 Task: Resolution and Aspect Ratio: Pad a video to a specific resolution.
Action: Mouse moved to (581, 393)
Screenshot: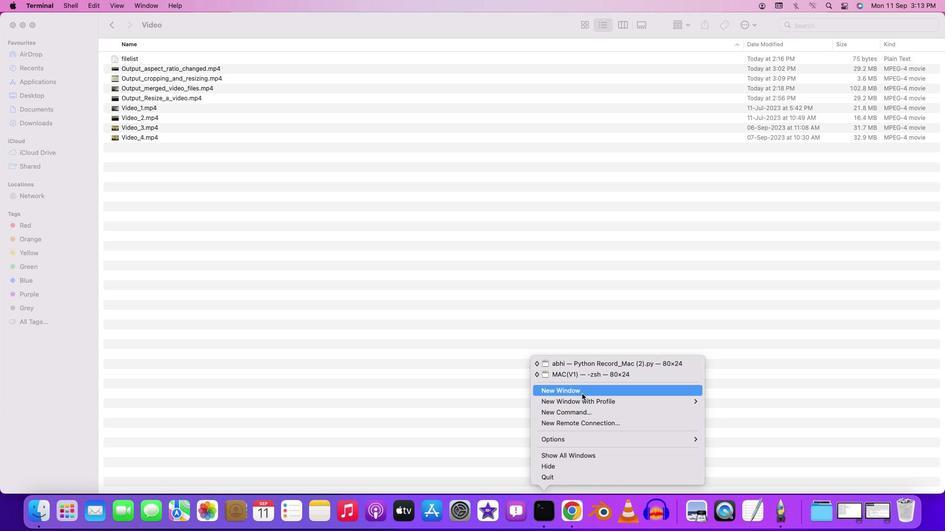 
Action: Mouse pressed left at (581, 393)
Screenshot: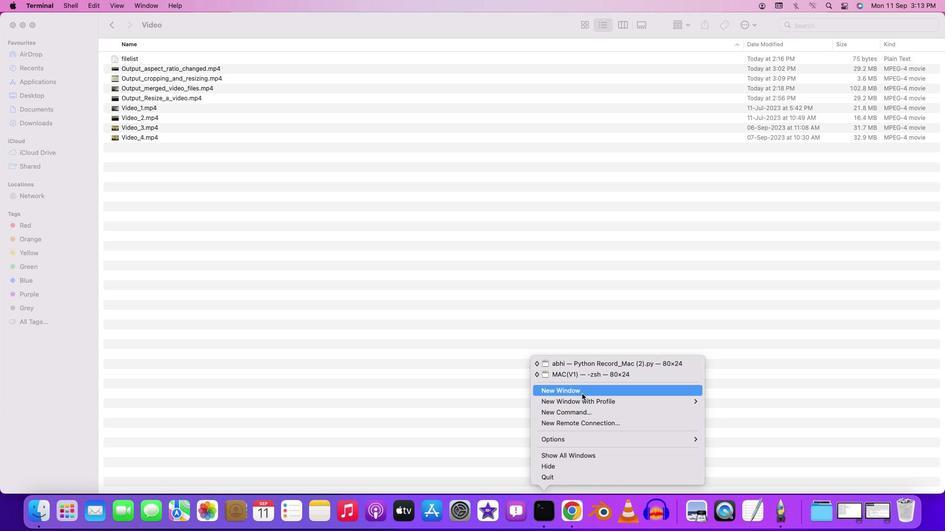
Action: Mouse moved to (581, 393)
Screenshot: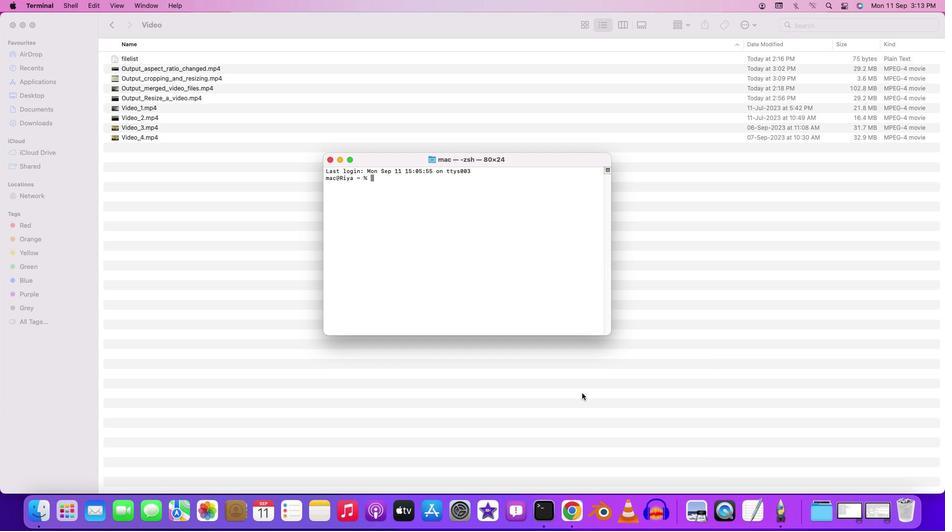 
Action: Key pressed 'c''d'Key.space'd''e''s''k''t''o''p'Key.enter'c''d'Key.spaceKey.shift'F''F''m''p''e''g'Key.enter'c''d'Key.space'd'Key.backspace'm''e''r''g''i''n'Key.enter'c''d''m'Key.backspaceKey.space'm''e''r''g''i''n''g'Key.enter'c''d'Key.spaceKey.shift'V''i''d''e''o'Key.enterKey.shift'f''f'
Screenshot: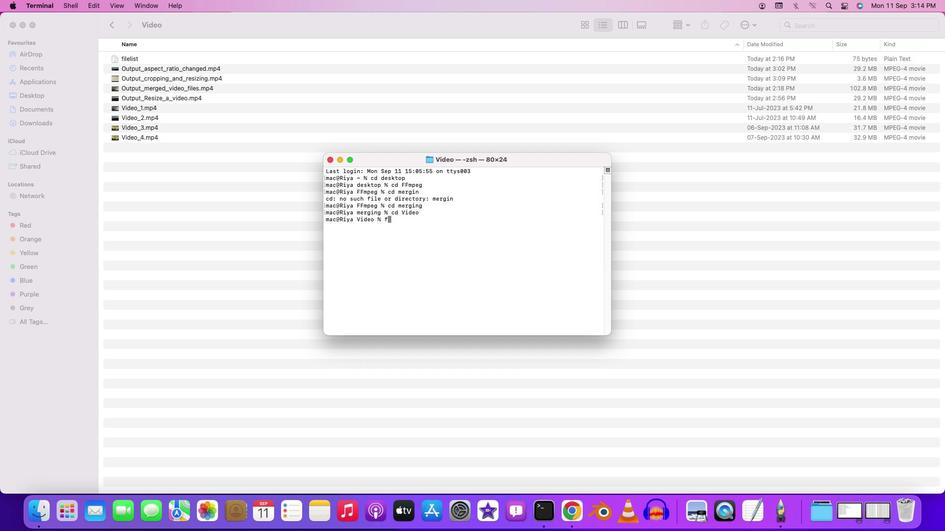 
Action: Mouse moved to (582, 507)
Screenshot: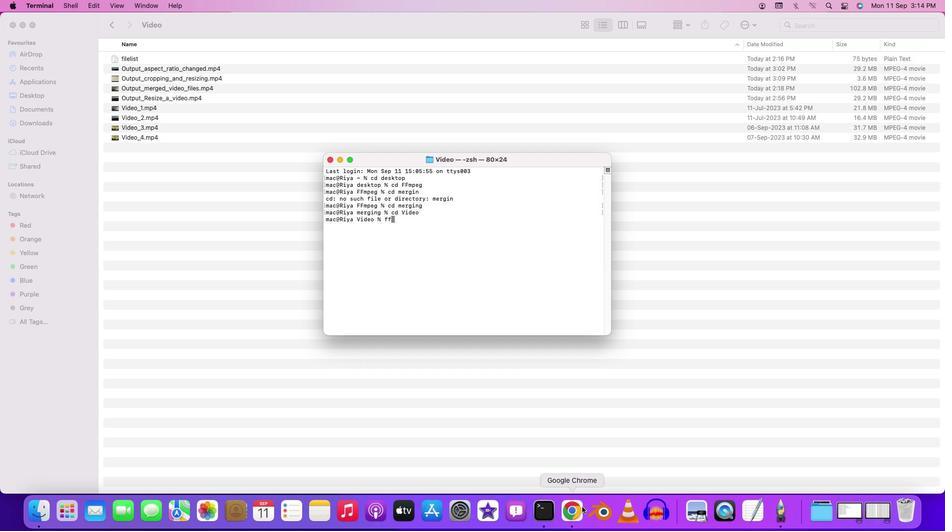 
Action: Mouse pressed left at (582, 507)
Screenshot: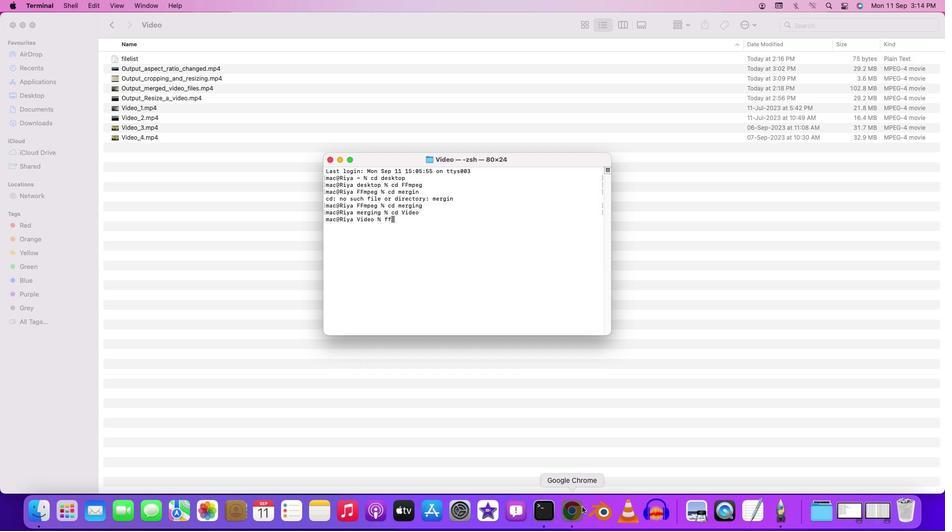 
Action: Mouse moved to (407, 221)
Screenshot: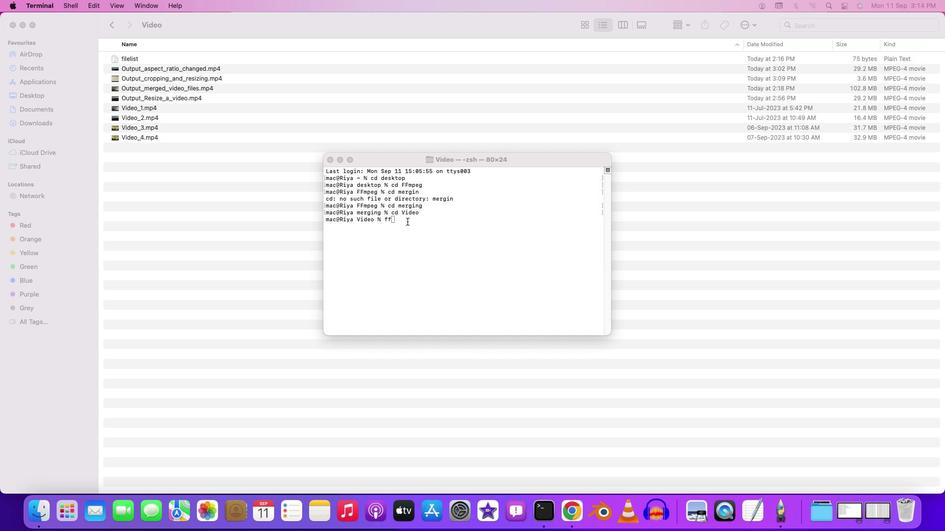 
Action: Mouse pressed left at (407, 221)
Screenshot: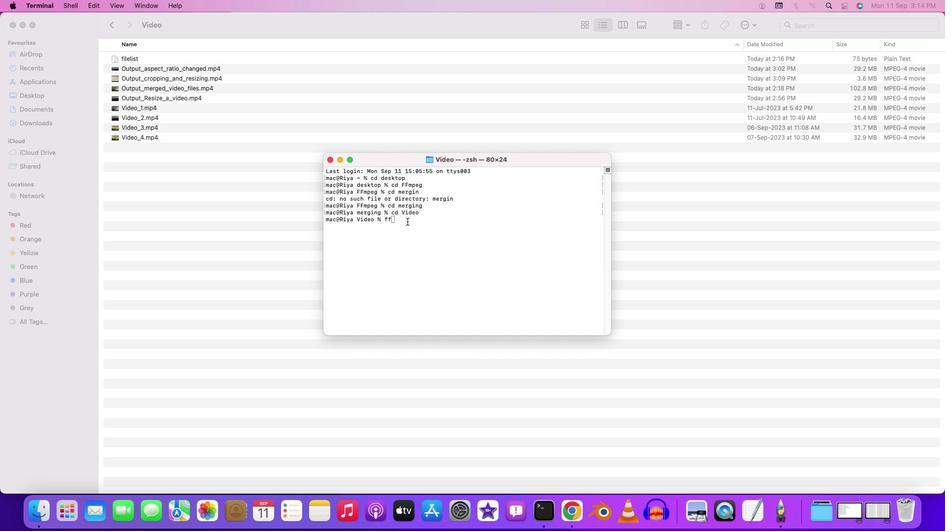 
Action: Key pressed 'm''p''e''g'Key.space'-''i'Key.space'i''n''p''u''t''t'Key.backspaceKey.spaceKey.backspaceKey.backspaceKey.backspaceKey.backspaceKey.backspaceKey.backspaceKey.shift'V''i''d''e''o'Key.shift'_''2''.''m''p''4'Key.space'-''v''f'Key.spaceKey.shift'"''p''a''d''=''1''2''8''0'Key.shift':''7''2''0'Key.shift':'Key.shift'(''o''w''-''i''w'Key.shift')''/''2'Key.shift':'Key.shift'(''o''h''-''i''h'Key.shift')''/''2'Key.shift'"'Key.space'-''c'Key.shift':''a'Key.space'c''o''p''y'Key.spaceKey.shift'O''u''t''p''u''t'Key.shift'_''p''a''d''d''i''n''g'Key.shift'_''a'Key.shift'_'Key.shift'V''i''d''e''o''.''m''p''4'Key.leftKey.leftKey.leftKey.leftKey.leftKey.leftKey.leftKey.leftKey.leftKey.leftKey.leftKey.leftKey.leftKey.leftKey.leftKey.leftKey.leftKey.leftKey.leftKey.leftKey.leftKey.leftKey.leftKey.leftKey.leftKey.leftKey.leftKey.leftKey.leftKey.leftKey.leftKey.leftKey.leftKey.leftKey.leftKey.leftKey.leftKey.leftKey.leftKey.leftKey.leftKey.leftKey.leftKey.leftKey.leftKey.leftKey.leftKey.leftKey.leftKey.leftKey.leftKey.leftKey.leftKey.leftKey.leftKey.leftKey.leftKey.leftKey.leftKey.leftKey.leftKey.rightKey.rightKey.rightKey.leftKey.leftKey.leftKey.leftKey.rightKey.rightKey.rightKey.rightKey.rightKey.rightKey.rightKey.rightKey.rightKey.rightKey.rightKey.rightKey.rightKey.rightKey.rightKey.rightKey.rightKey.rightKey.rightKey.rightKey.rightKey.rightKey.rightKey.rightKey.rightKey.rightKey.rightKey.rightKey.leftKey.rightKey.rightKey.rightKey.rightKey.rightKey.rightKey.rightKey.rightKey.rightKey.rightKey.rightKey.rightKey.rightKey.rightKey.rightKey.rightKey.rightKey.rightKey.rightKey.rightKey.rightKey.rightKey.rightKey.rightKey.rightKey.rightKey.rightKey.rightKey.rightKey.rightKey.rightKey.rightKey.rightKey.rightKey.rightKey.rightKey.enter
Screenshot: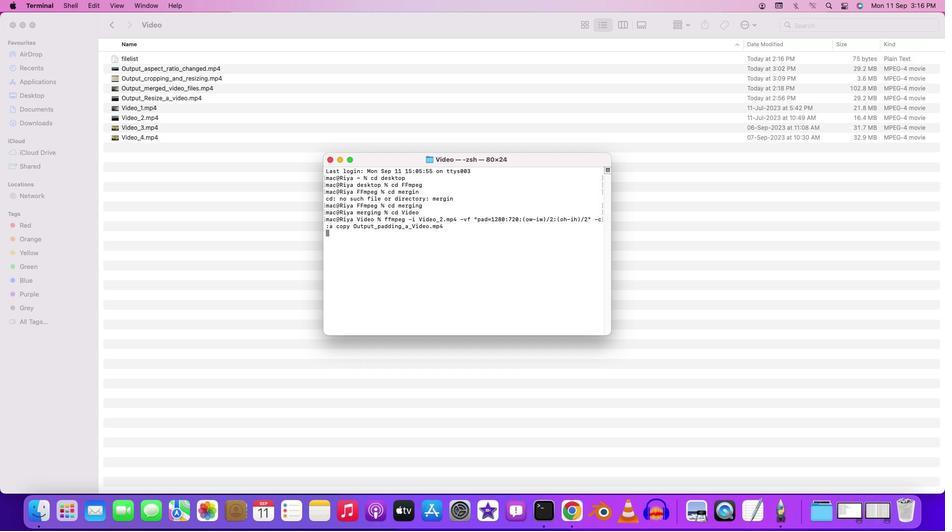 
Action: Mouse moved to (471, 220)
Screenshot: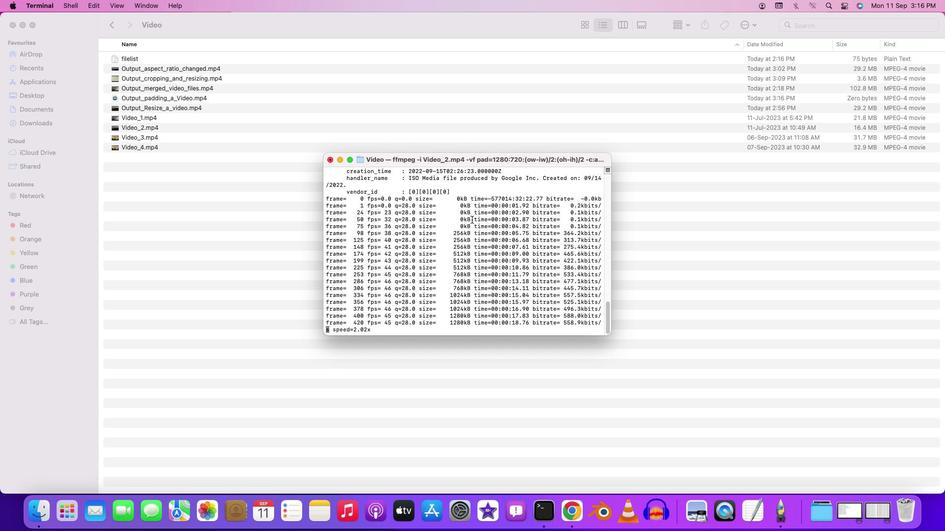 
